 Task: Add Purple Label titled Label0045 to Card Card0045 in Board Board0042 in Workspace Development in Trello
Action: Mouse moved to (565, 59)
Screenshot: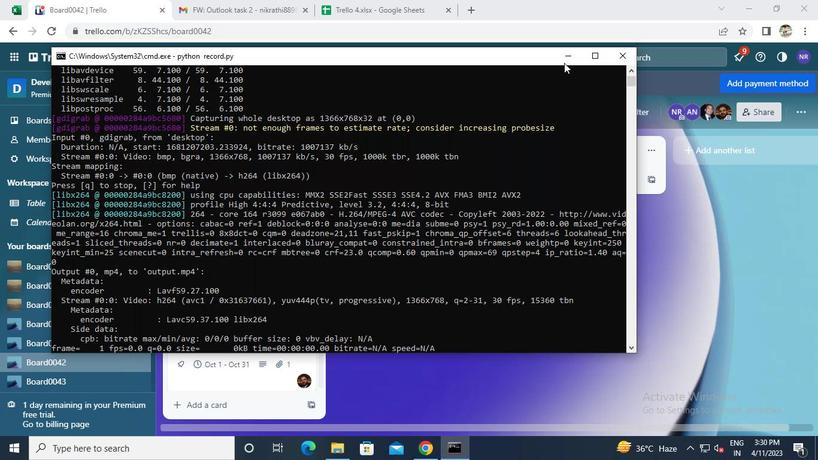
Action: Mouse pressed left at (565, 59)
Screenshot: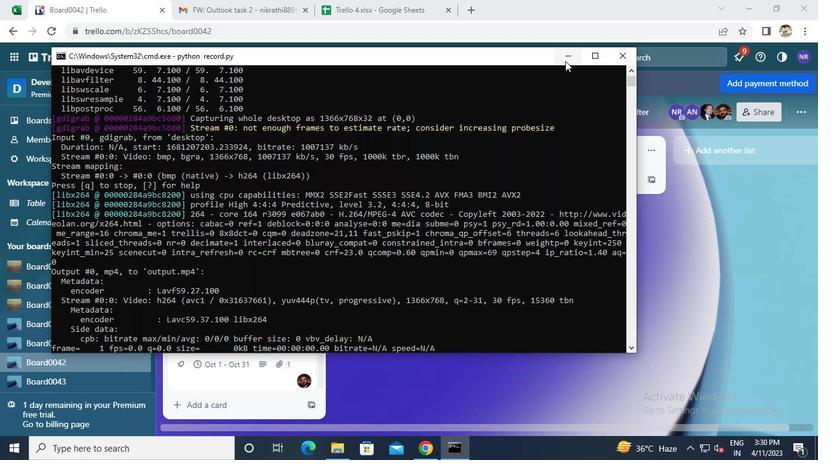 
Action: Mouse moved to (302, 173)
Screenshot: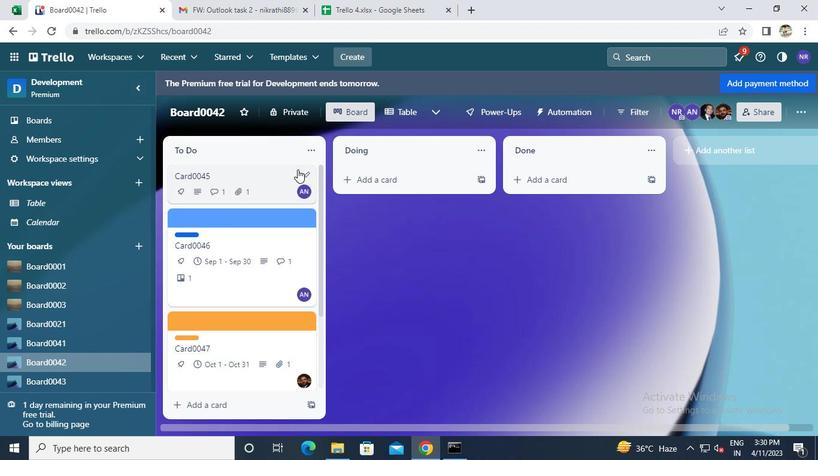 
Action: Mouse pressed left at (302, 173)
Screenshot: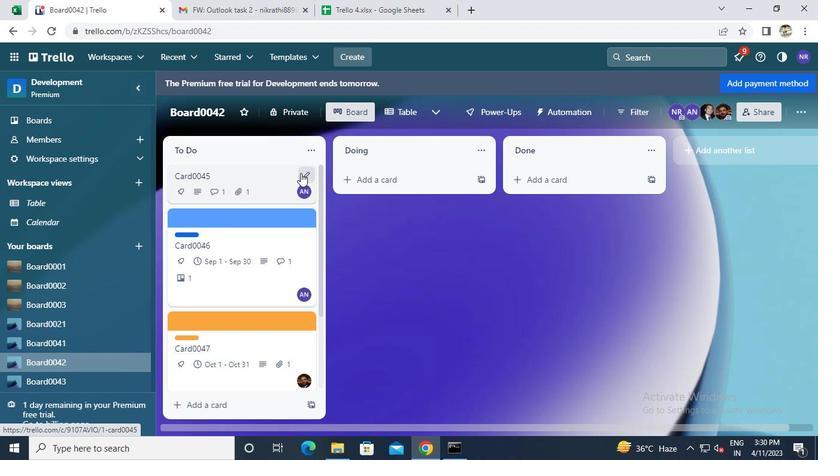 
Action: Mouse moved to (333, 194)
Screenshot: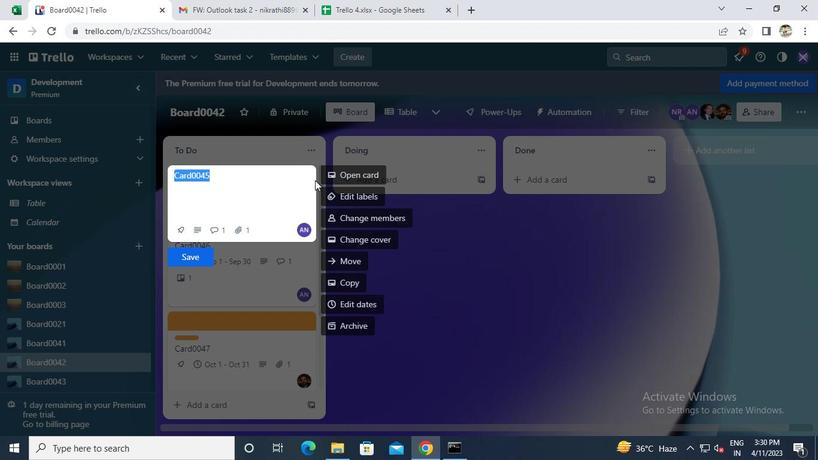 
Action: Mouse pressed left at (333, 194)
Screenshot: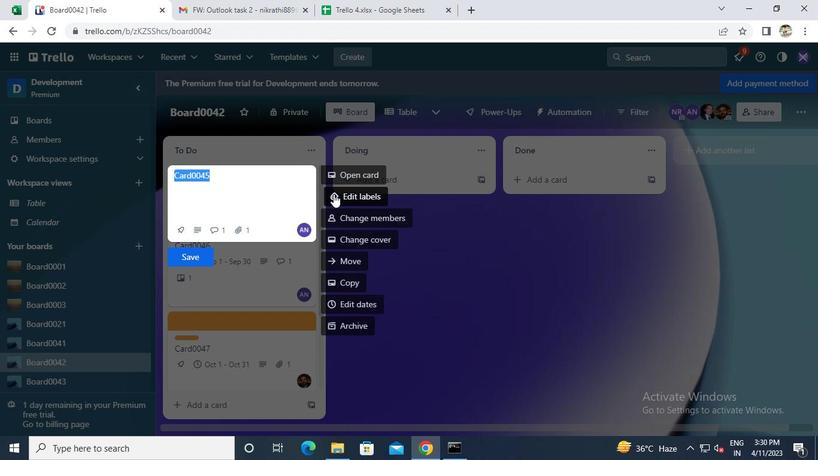 
Action: Mouse moved to (393, 351)
Screenshot: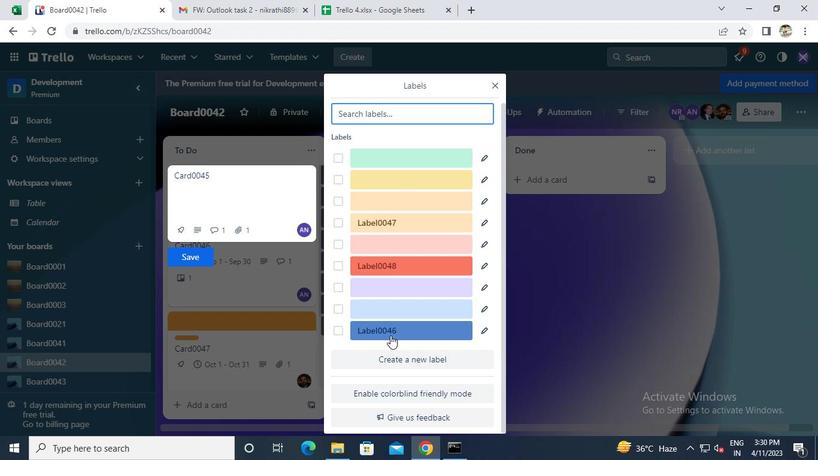 
Action: Mouse pressed left at (393, 351)
Screenshot: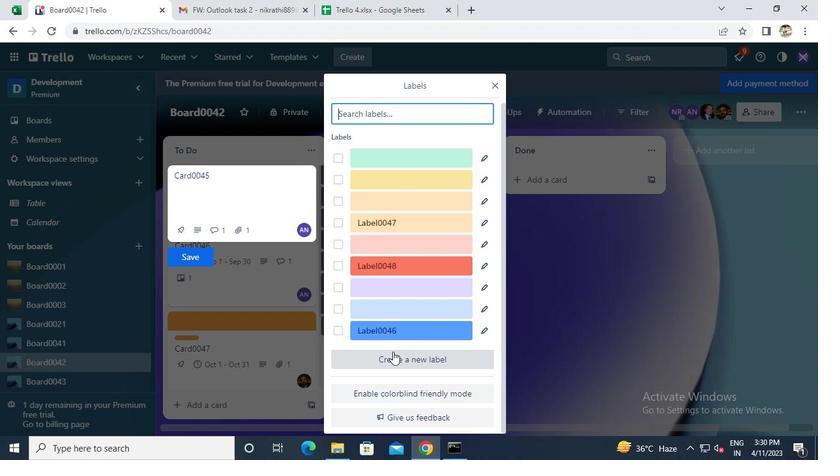 
Action: Mouse moved to (475, 261)
Screenshot: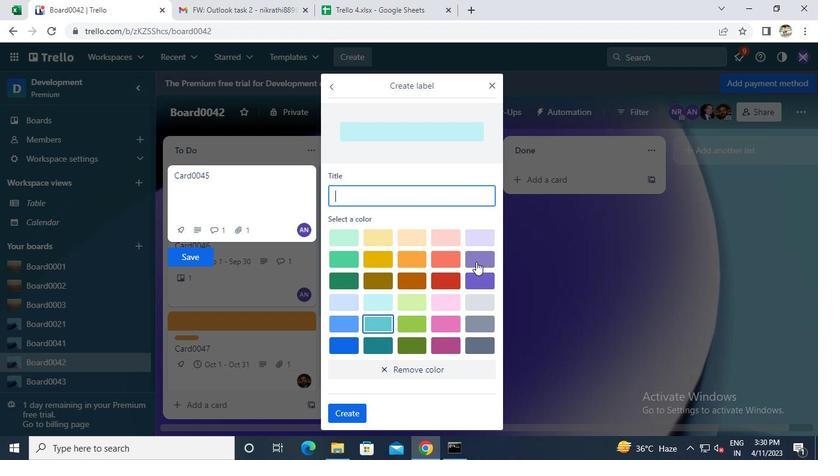 
Action: Mouse pressed left at (475, 261)
Screenshot: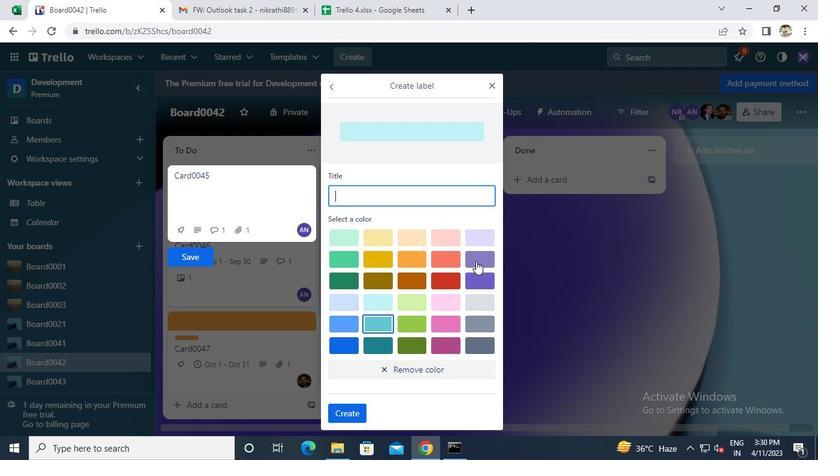 
Action: Mouse moved to (418, 189)
Screenshot: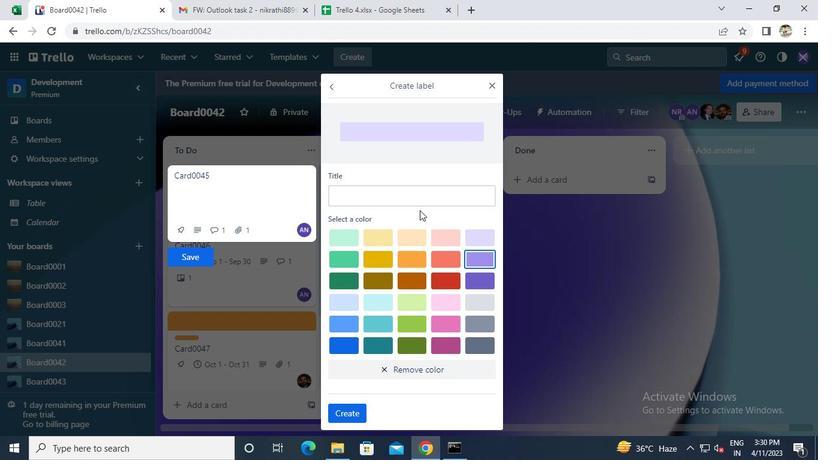 
Action: Mouse pressed left at (418, 189)
Screenshot: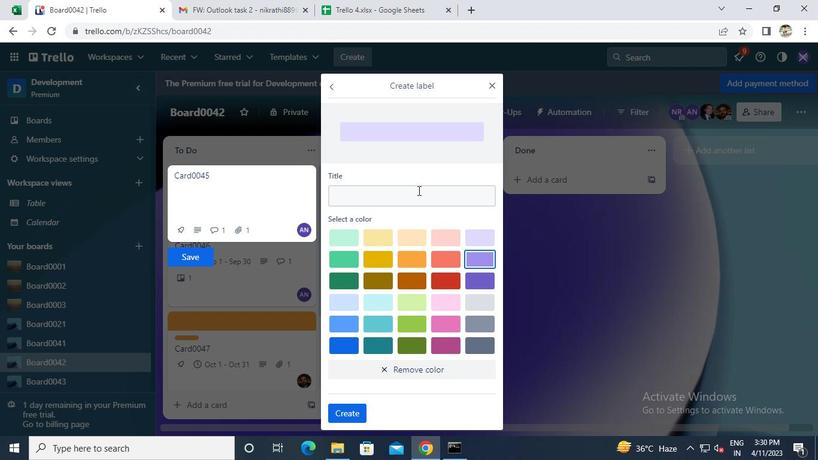 
Action: Keyboard Key.caps_lock
Screenshot: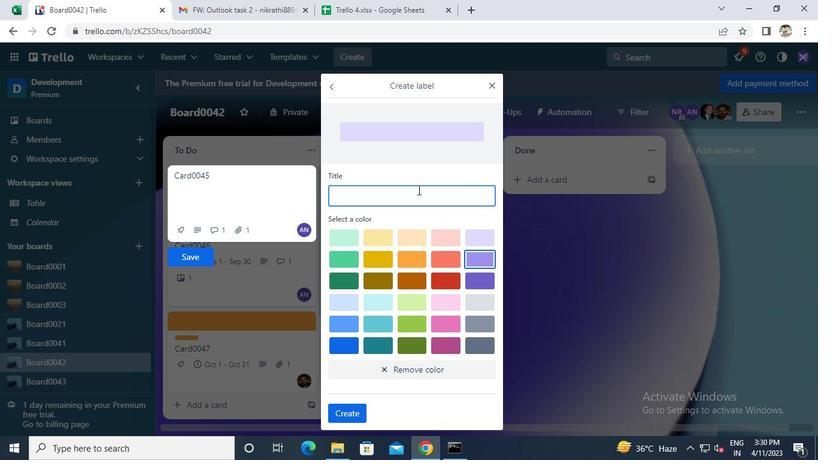
Action: Mouse moved to (418, 189)
Screenshot: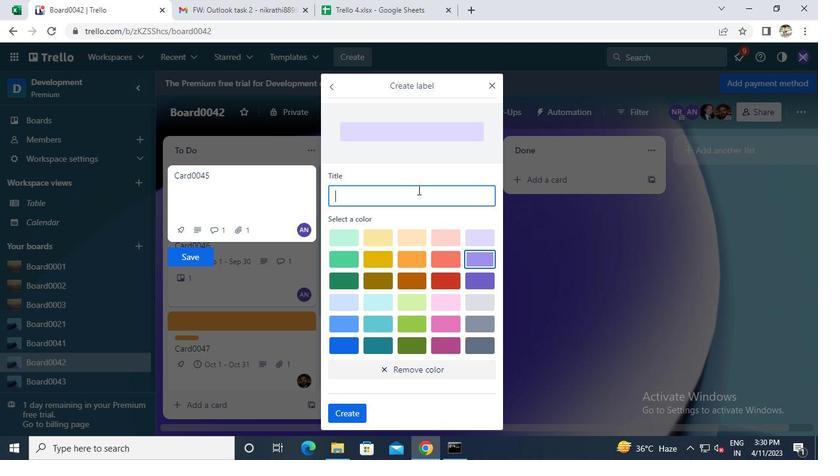
Action: Keyboard l
Screenshot: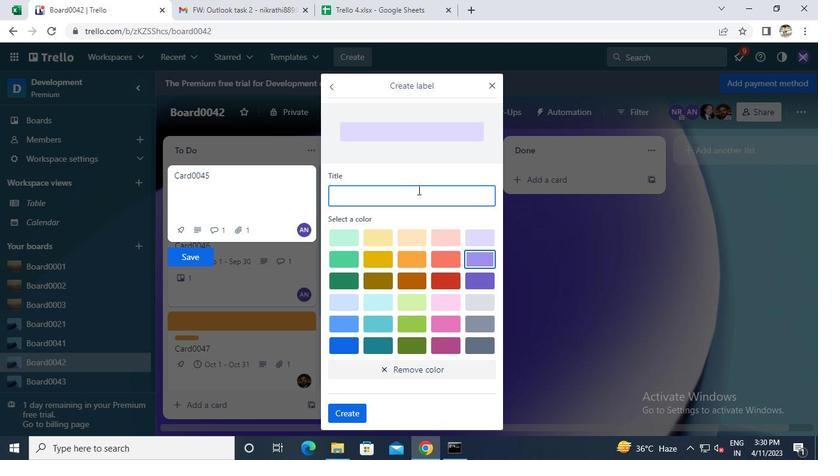 
Action: Keyboard Key.caps_lock
Screenshot: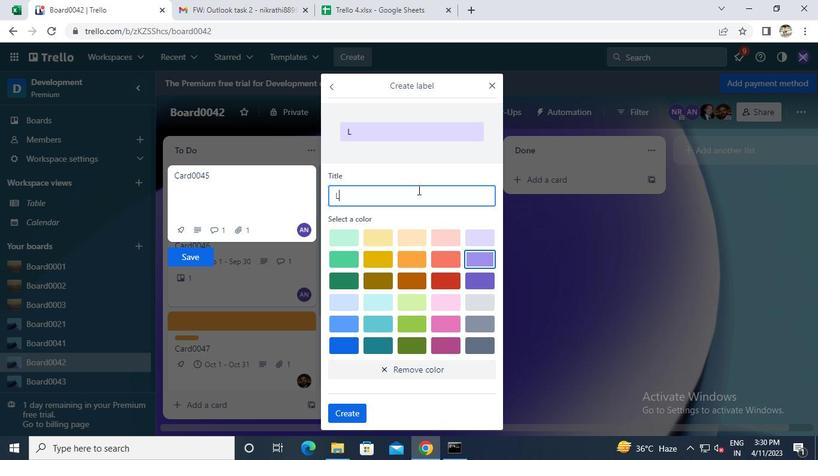 
Action: Keyboard a
Screenshot: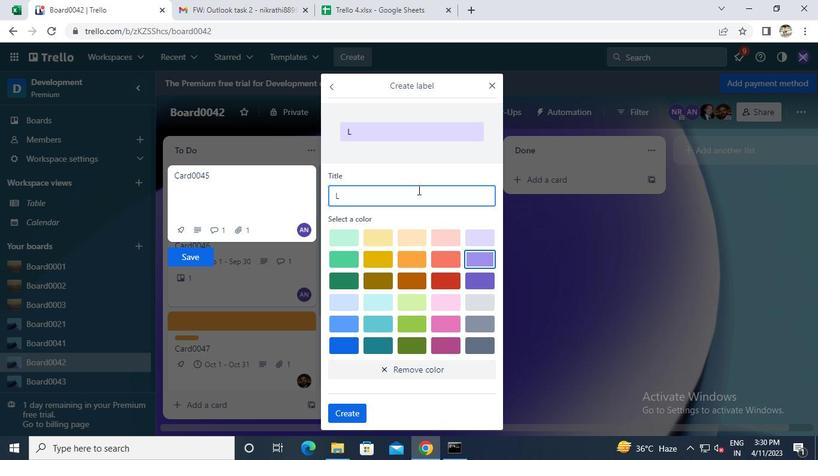 
Action: Keyboard b
Screenshot: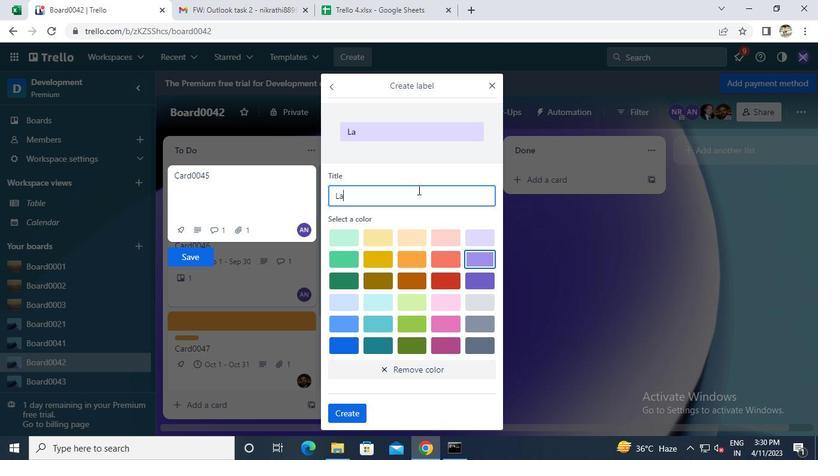 
Action: Keyboard e
Screenshot: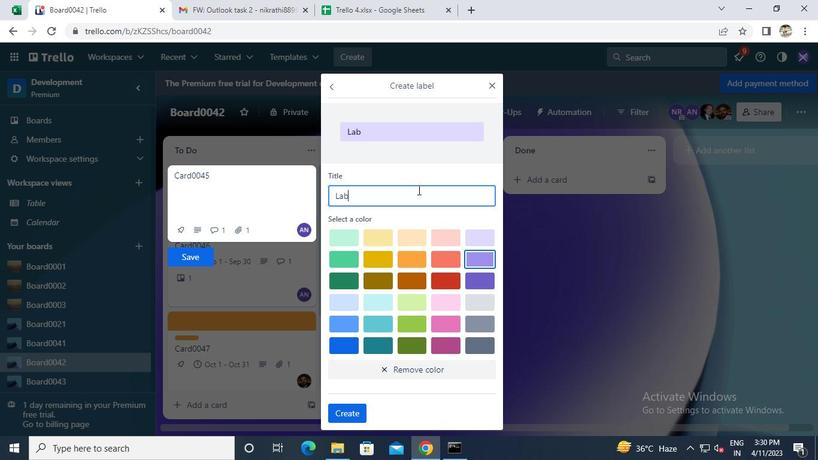 
Action: Keyboard l
Screenshot: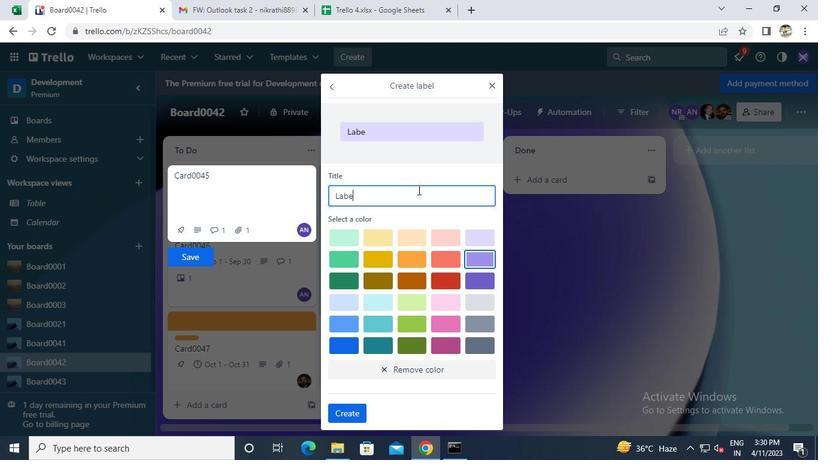 
Action: Mouse moved to (418, 189)
Screenshot: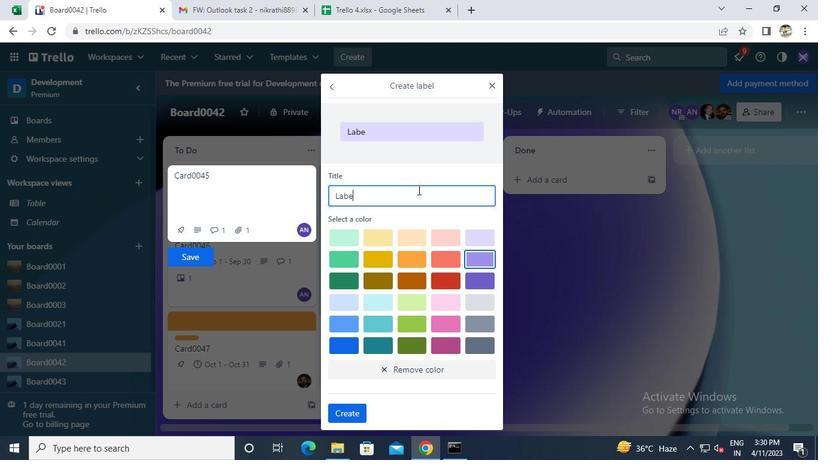 
Action: Keyboard 4
Screenshot: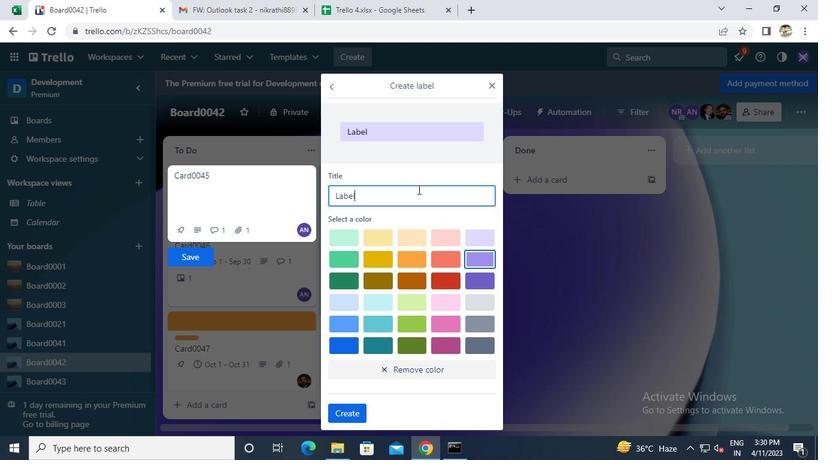
Action: Keyboard 5
Screenshot: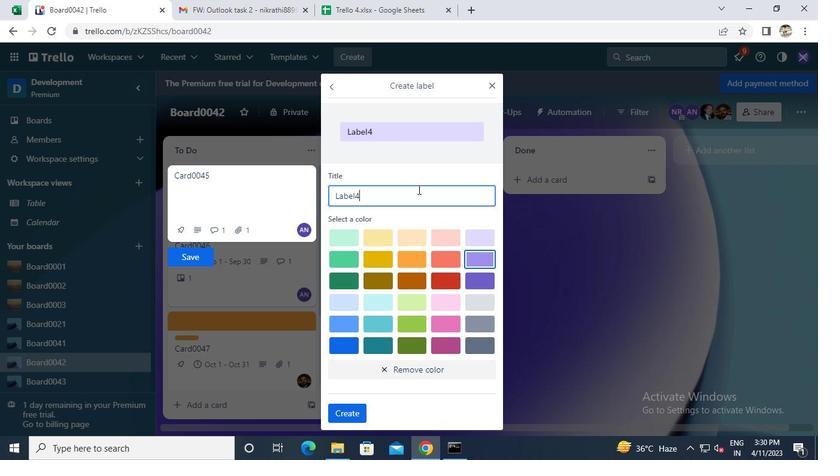 
Action: Mouse moved to (356, 414)
Screenshot: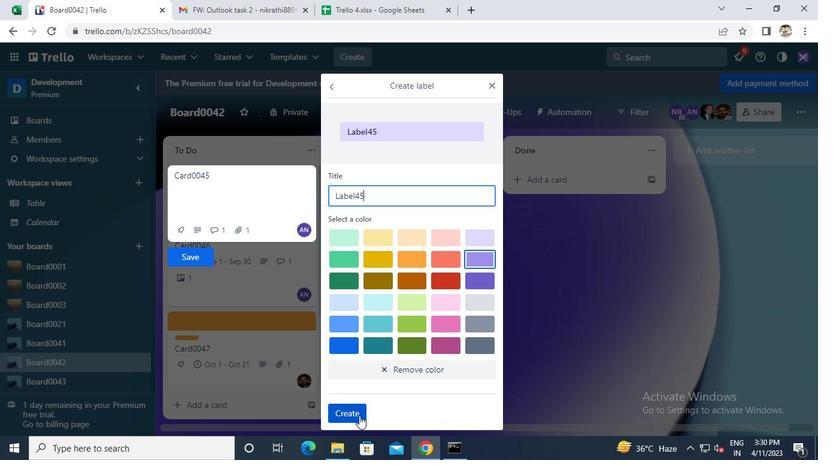 
Action: Mouse pressed left at (356, 414)
Screenshot: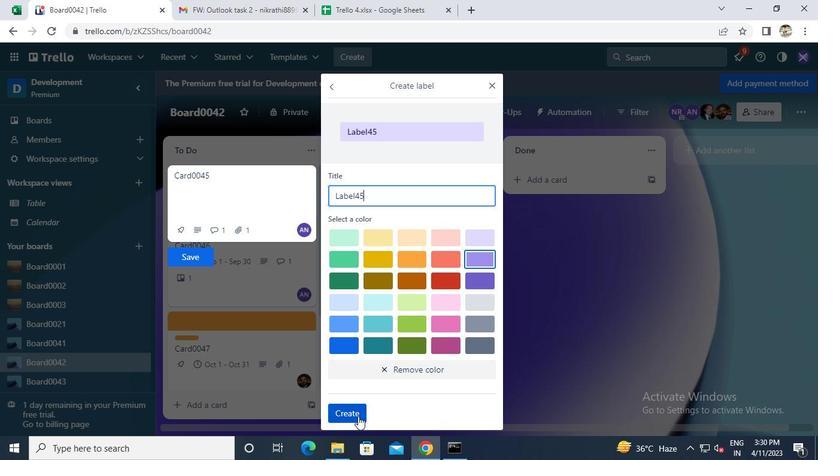 
Action: Mouse moved to (451, 445)
Screenshot: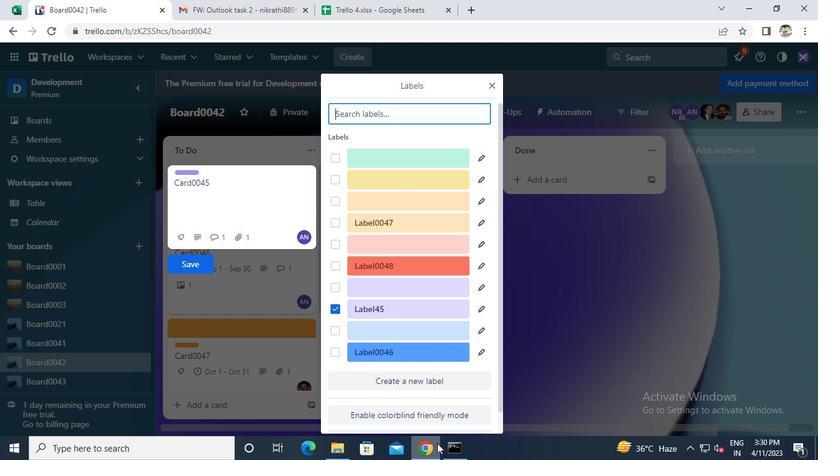 
Action: Mouse pressed left at (451, 445)
Screenshot: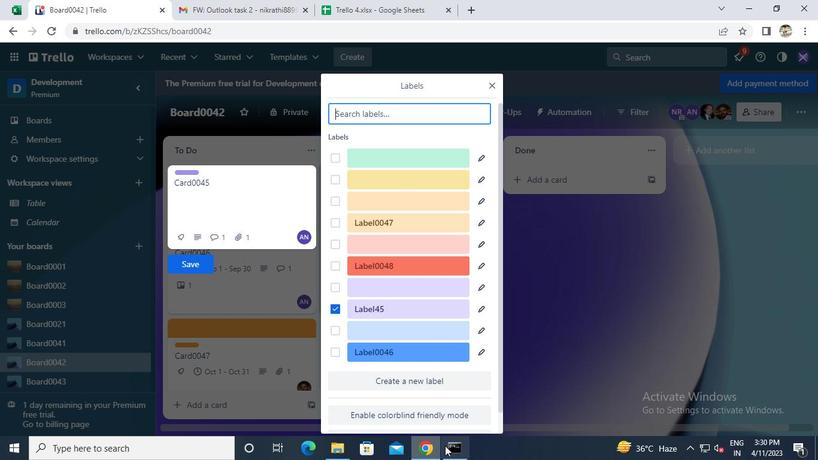 
Action: Mouse moved to (619, 55)
Screenshot: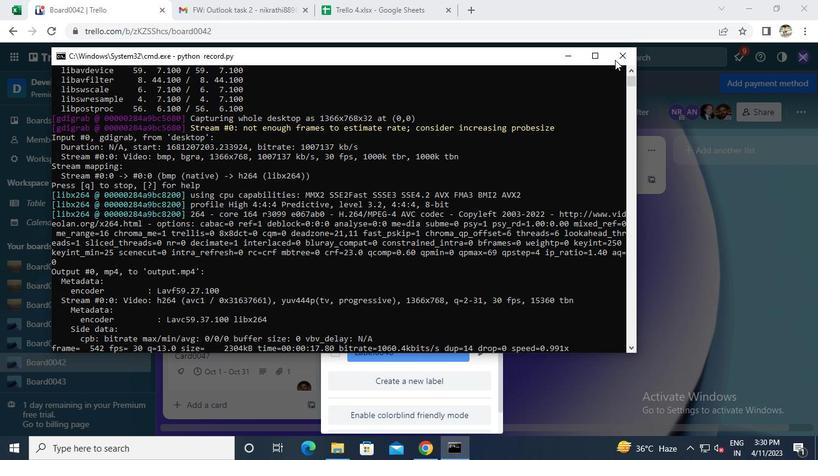 
Action: Mouse pressed left at (619, 55)
Screenshot: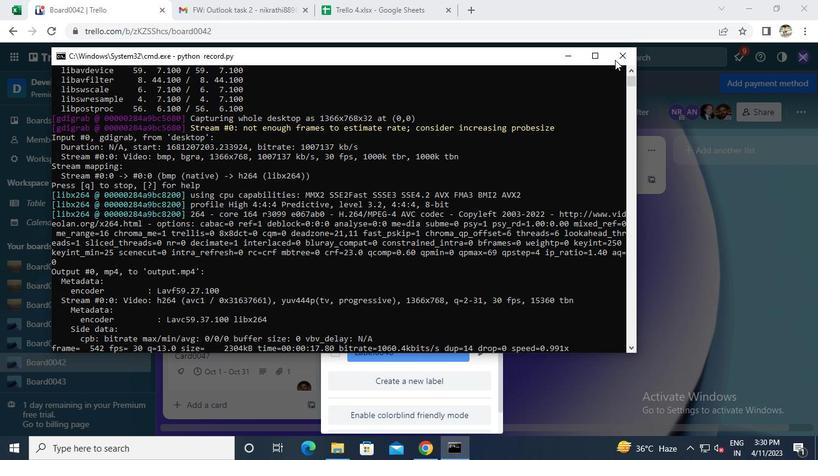 
Action: Mouse moved to (620, 54)
Screenshot: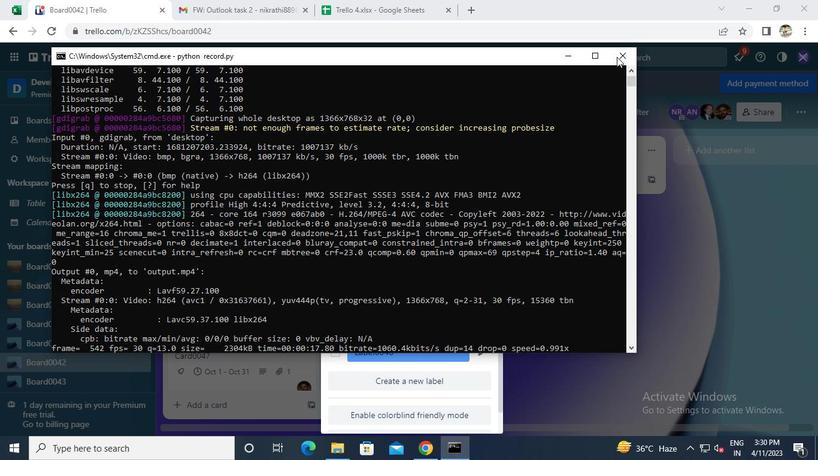 
